 Task: Change the network throttling to "Fast 3G" in the network tab.
Action: Mouse moved to (956, 25)
Screenshot: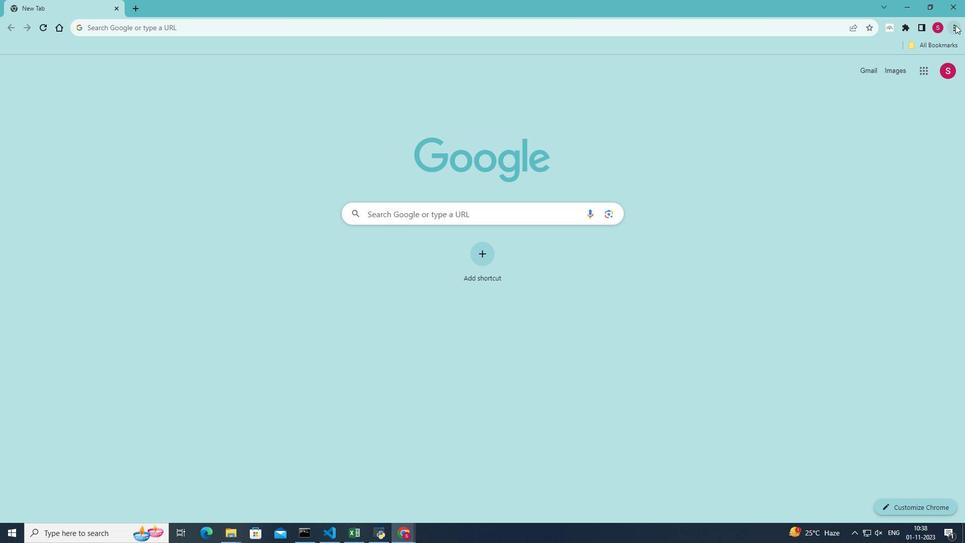 
Action: Mouse pressed left at (956, 25)
Screenshot: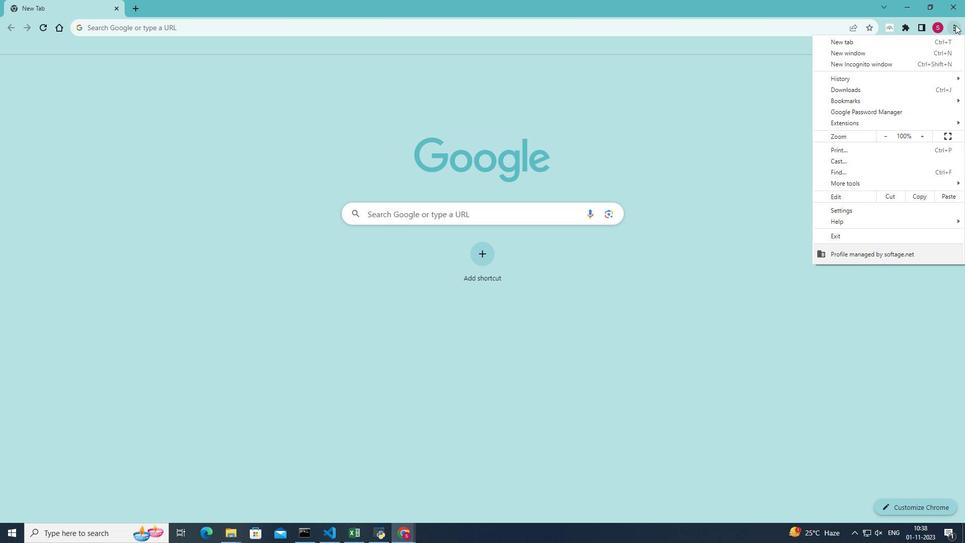 
Action: Mouse moved to (868, 178)
Screenshot: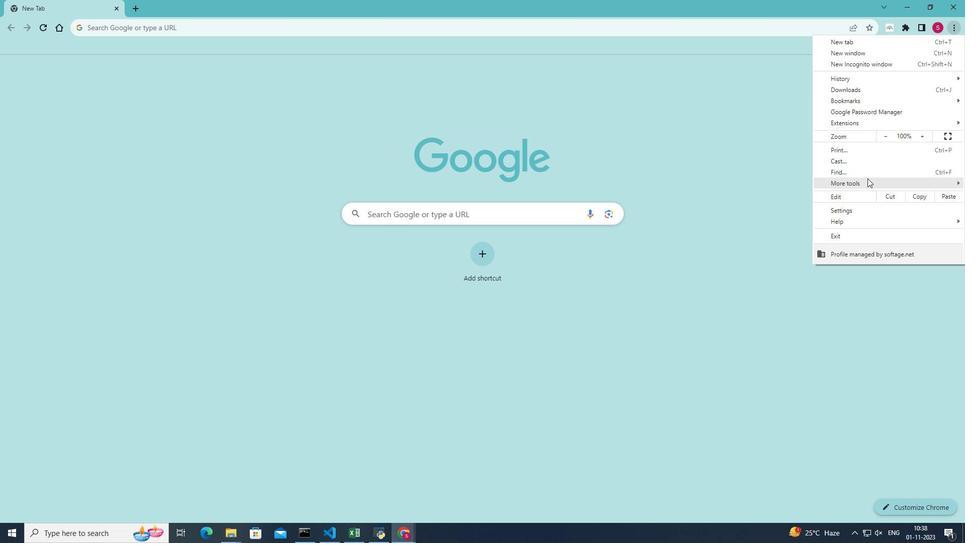 
Action: Mouse pressed left at (868, 178)
Screenshot: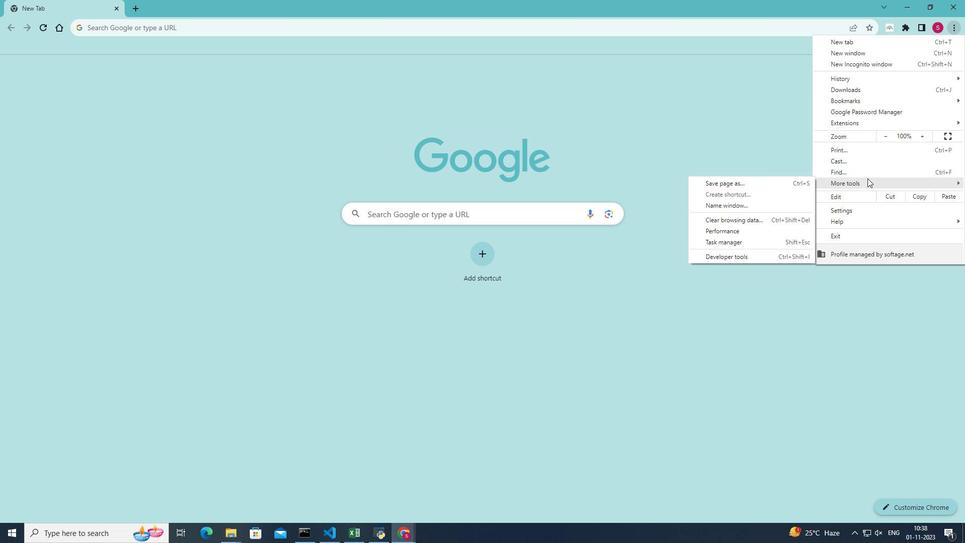 
Action: Mouse moved to (738, 255)
Screenshot: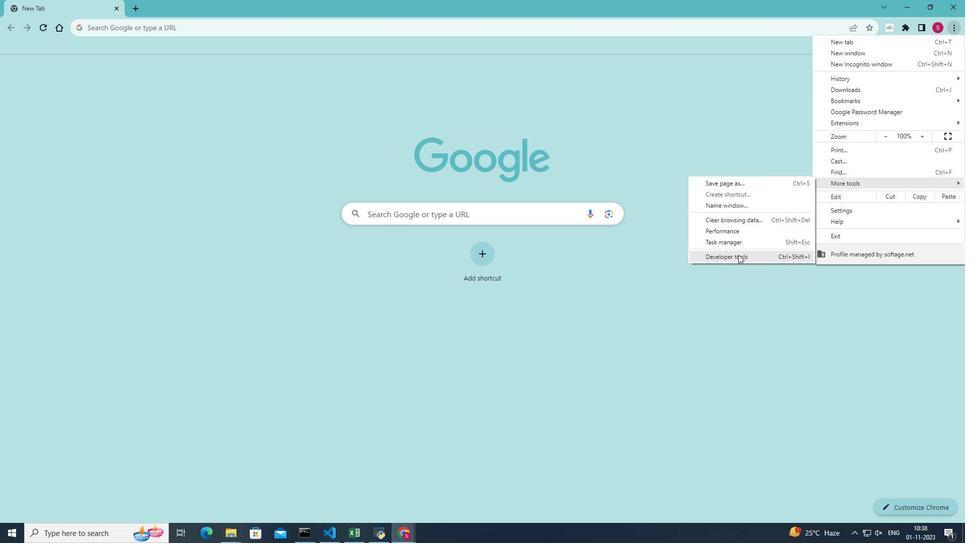 
Action: Mouse pressed left at (738, 255)
Screenshot: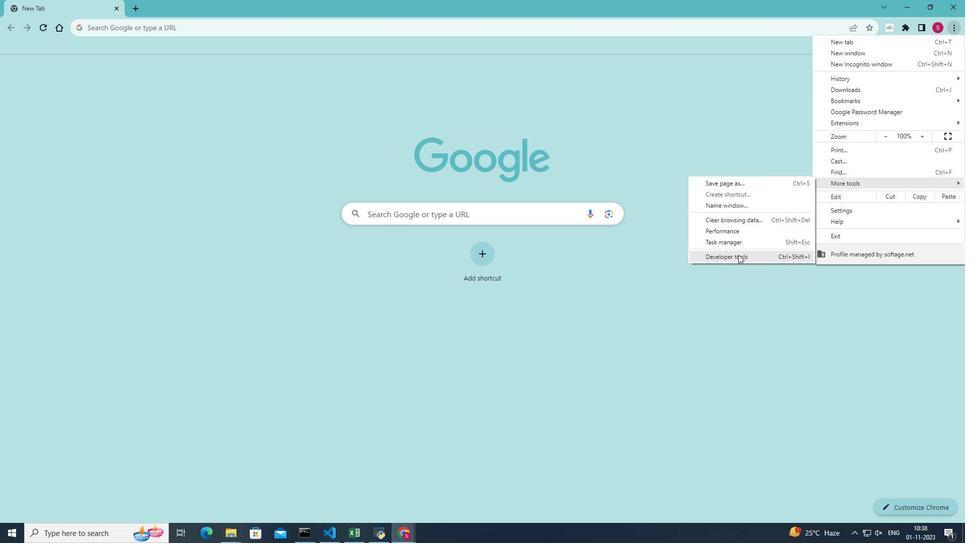 
Action: Mouse moved to (825, 59)
Screenshot: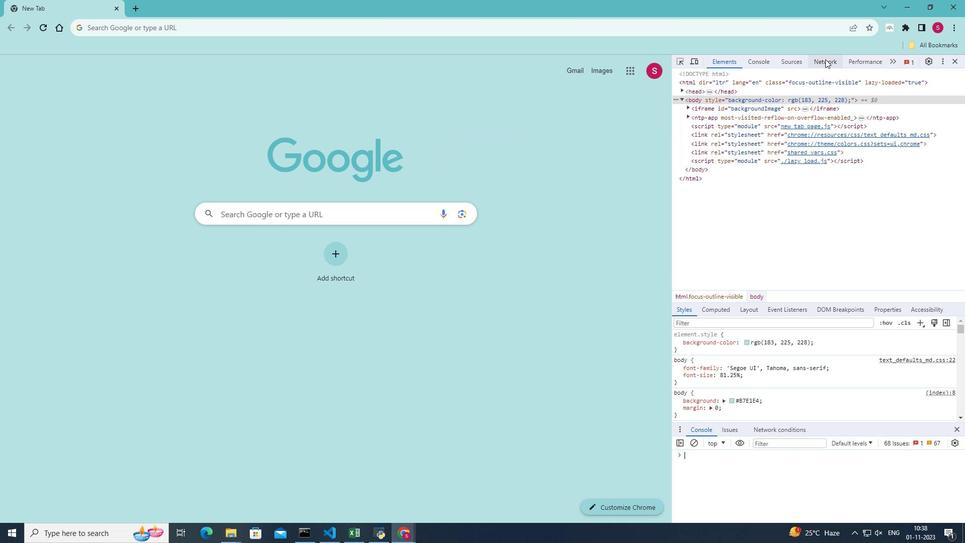 
Action: Mouse pressed left at (825, 59)
Screenshot: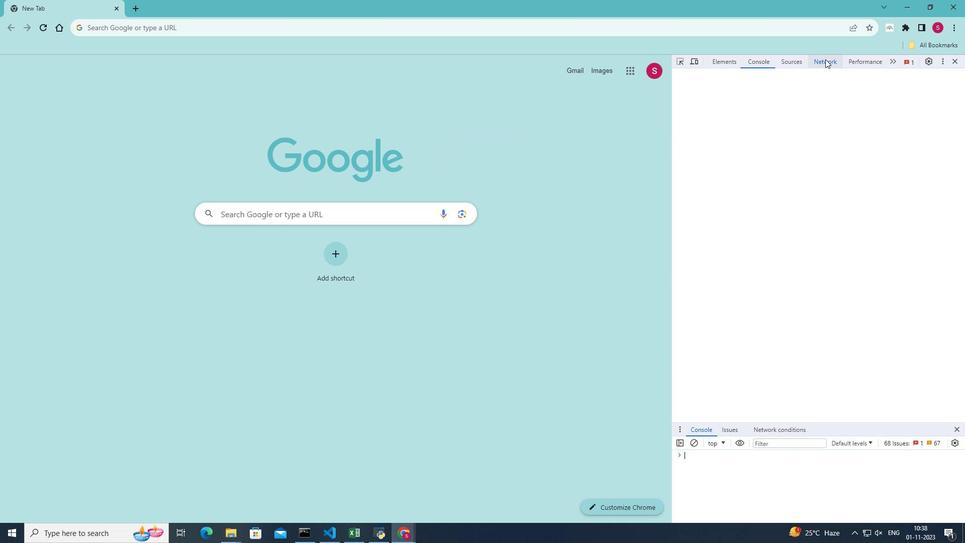 
Action: Mouse moved to (878, 73)
Screenshot: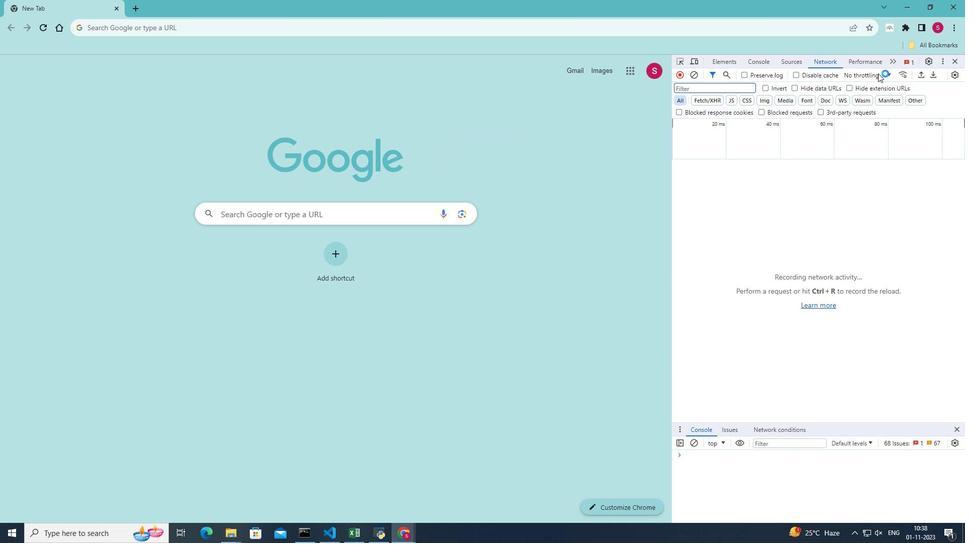 
Action: Mouse pressed left at (878, 73)
Screenshot: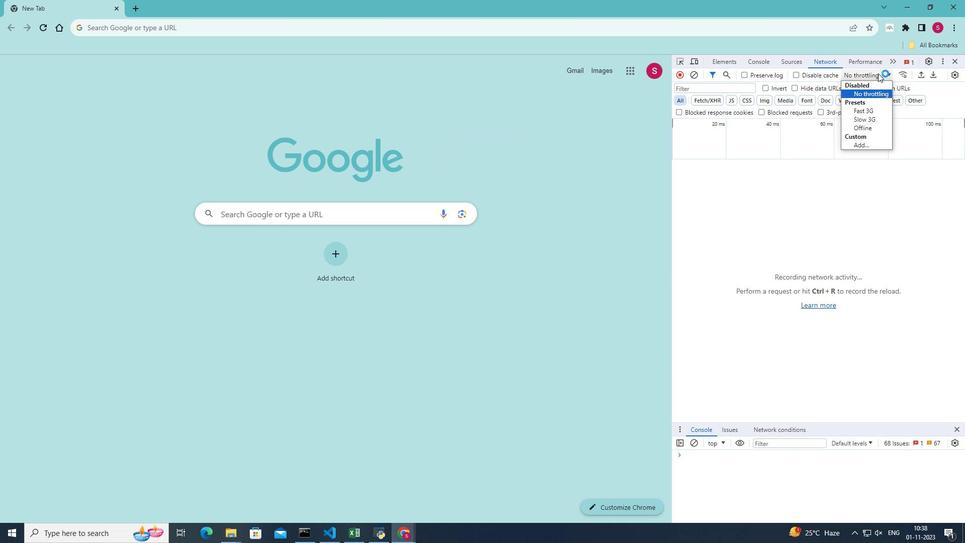 
Action: Mouse moved to (875, 110)
Screenshot: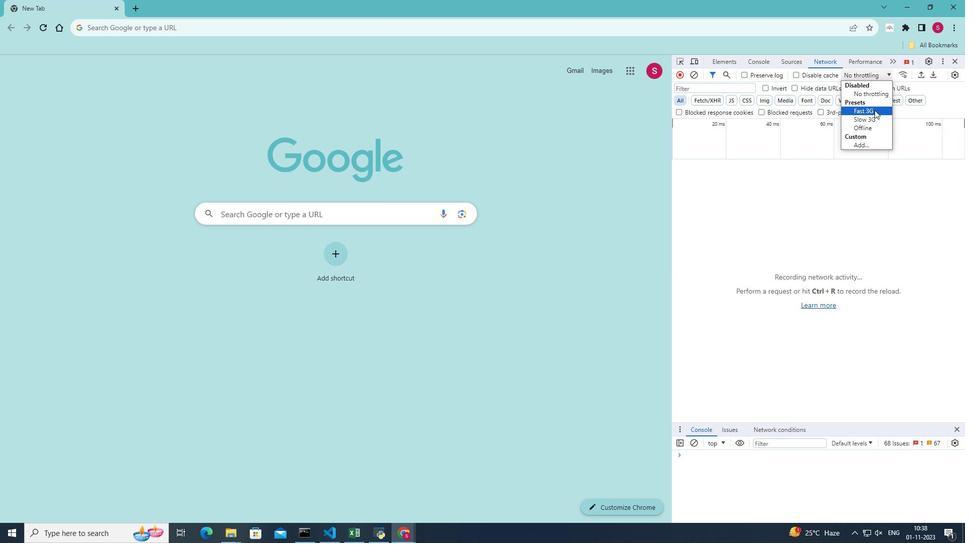 
Action: Mouse pressed left at (875, 110)
Screenshot: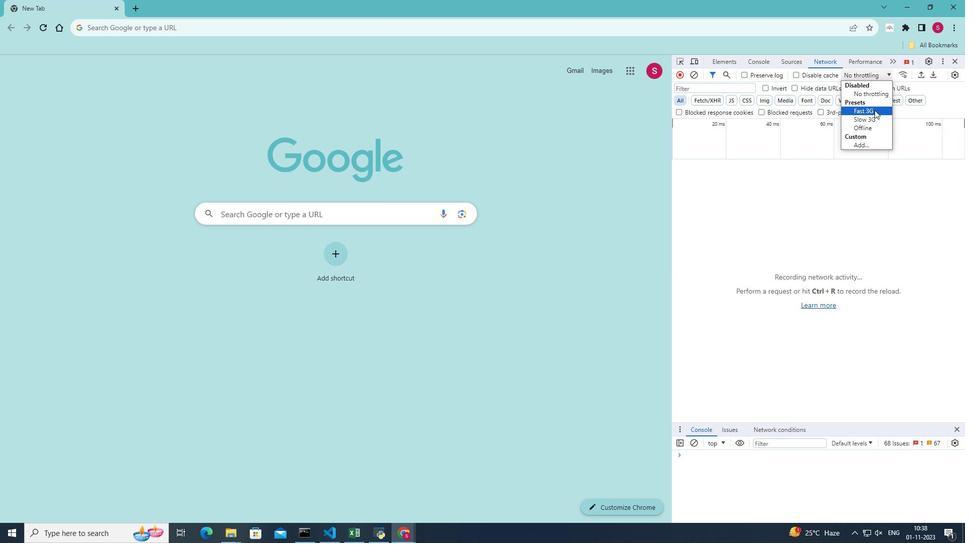 
Action: Mouse moved to (877, 227)
Screenshot: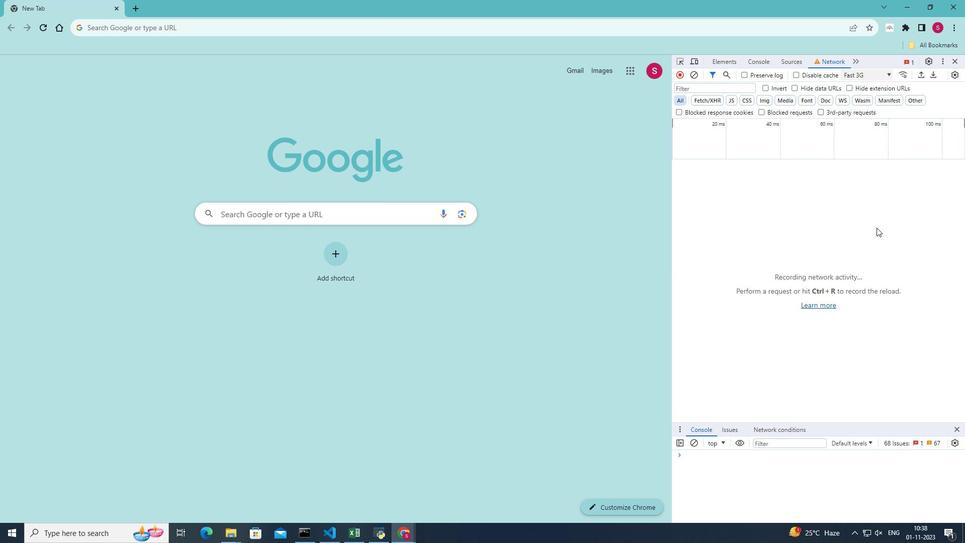 
Action: Key pressed ctrl+R
Screenshot: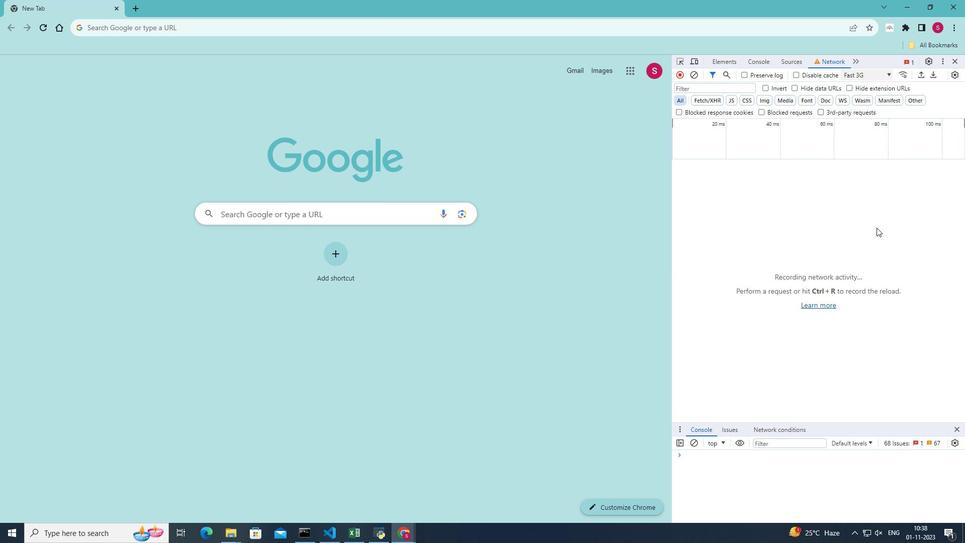 
Action: Mouse moved to (877, 228)
Screenshot: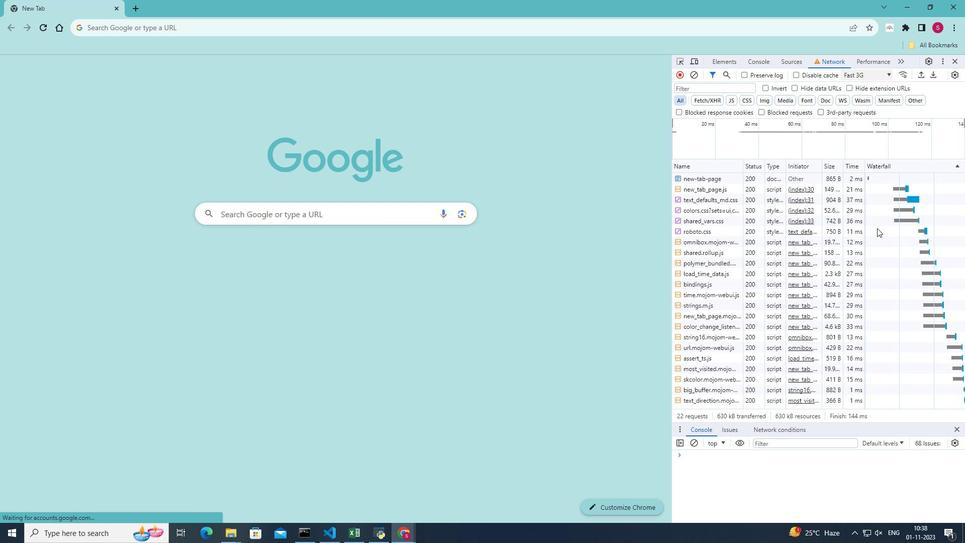 
